 Task: Create a due date automation trigger when advanced on, on the tuesday after a card is due add dates without a start date at 11:00 AM.
Action: Mouse moved to (801, 255)
Screenshot: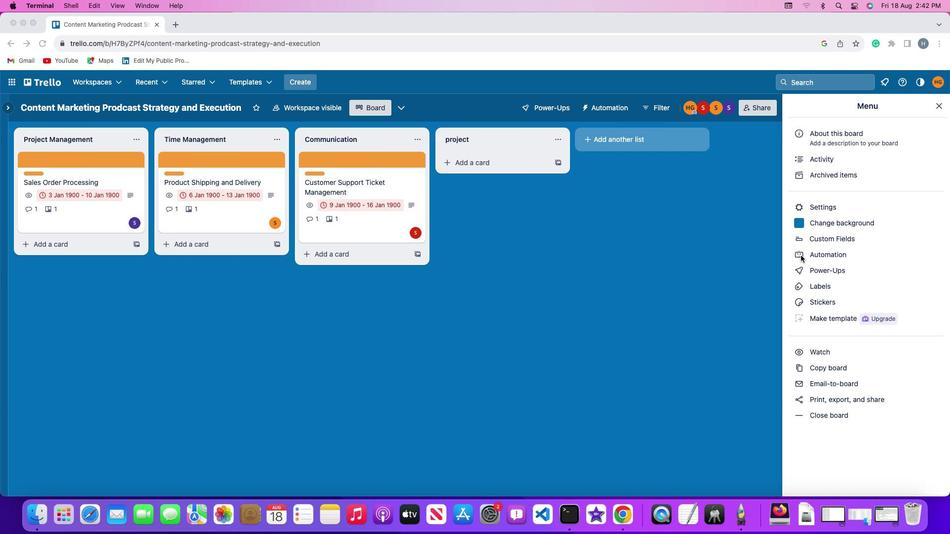 
Action: Mouse pressed left at (801, 255)
Screenshot: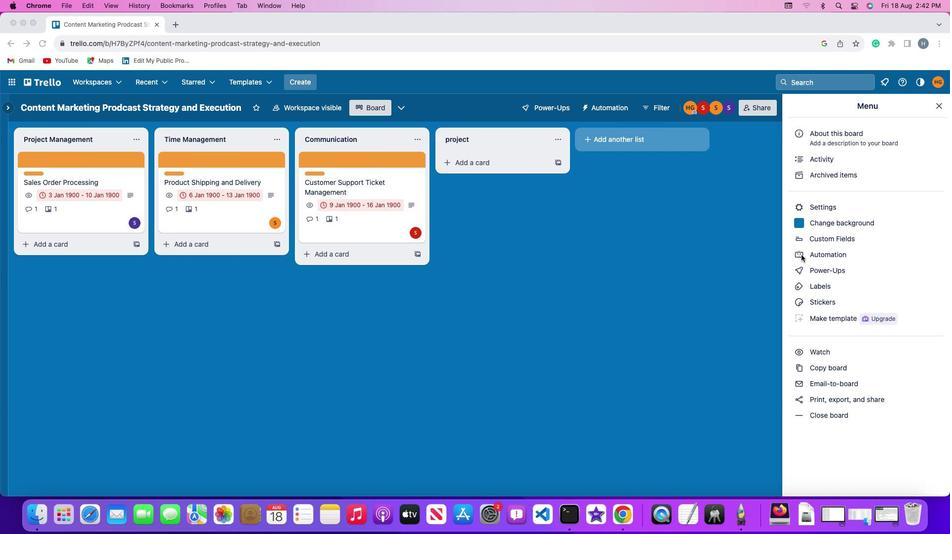 
Action: Mouse pressed left at (801, 255)
Screenshot: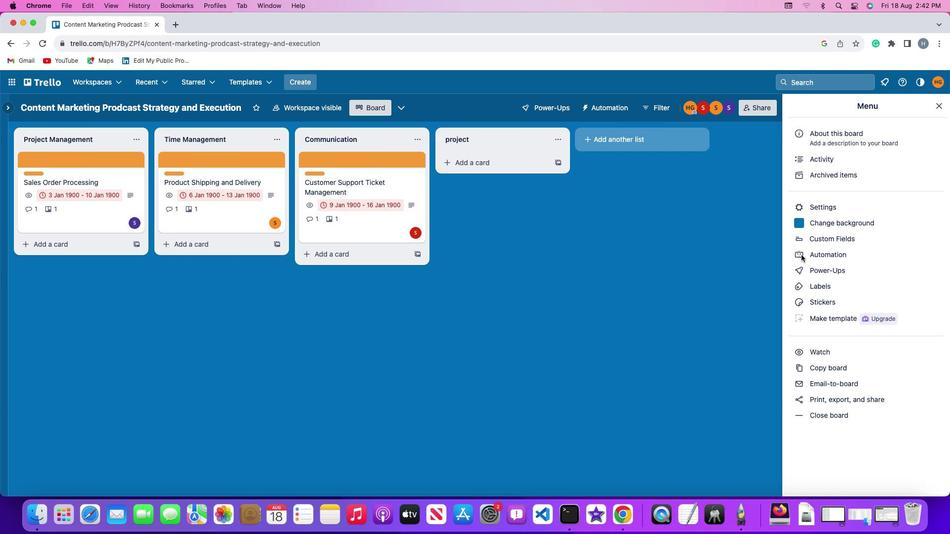
Action: Mouse moved to (75, 237)
Screenshot: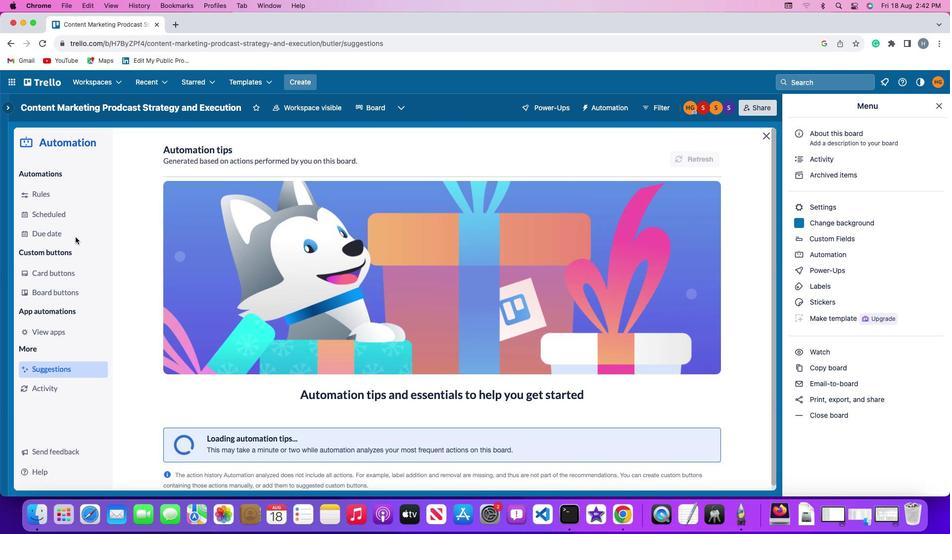 
Action: Mouse pressed left at (75, 237)
Screenshot: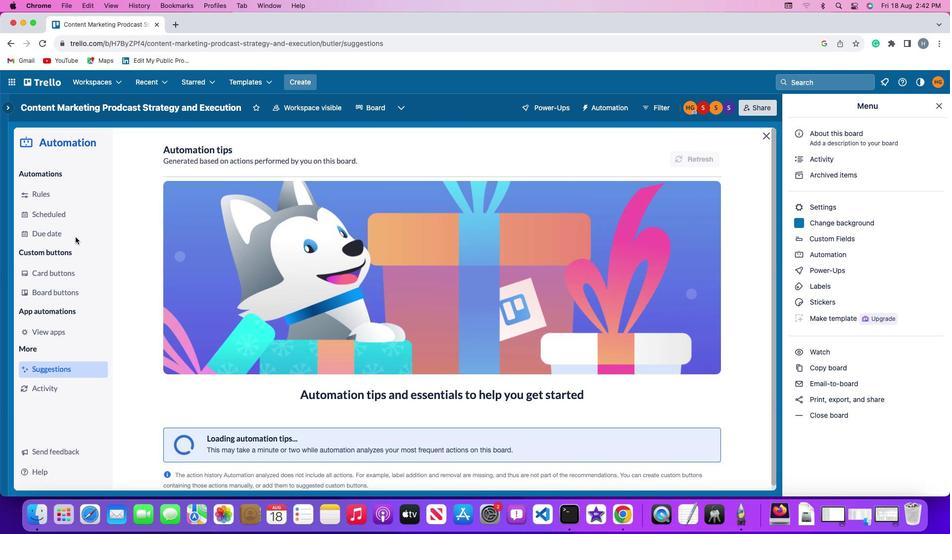 
Action: Mouse moved to (656, 152)
Screenshot: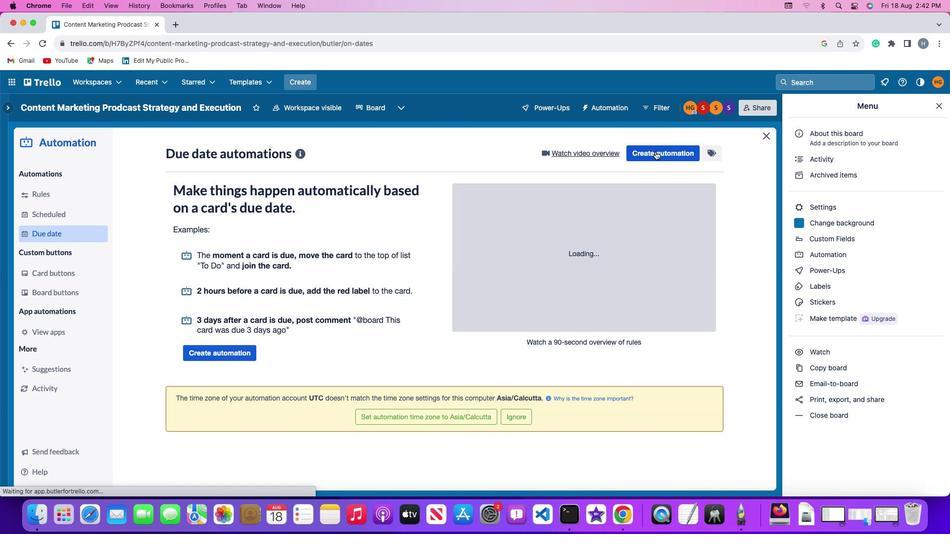 
Action: Mouse pressed left at (656, 152)
Screenshot: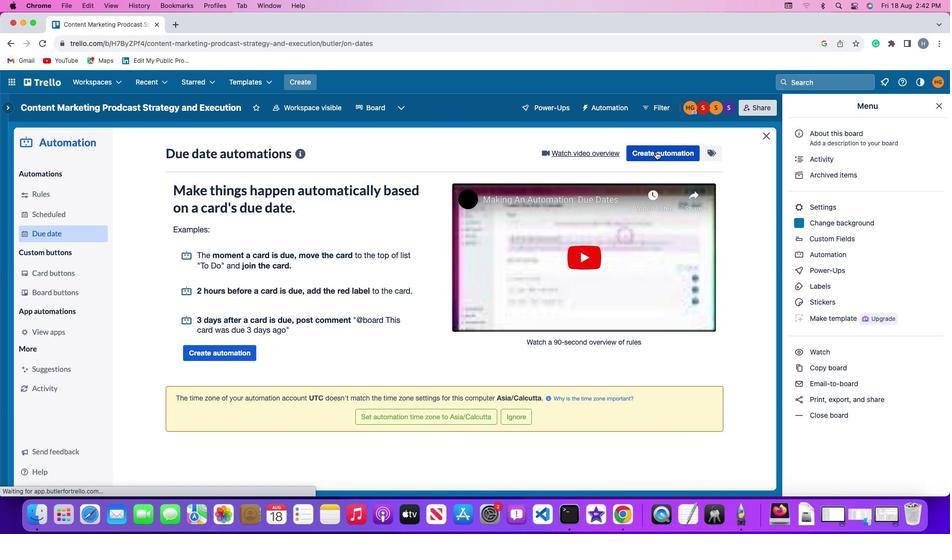 
Action: Mouse moved to (199, 244)
Screenshot: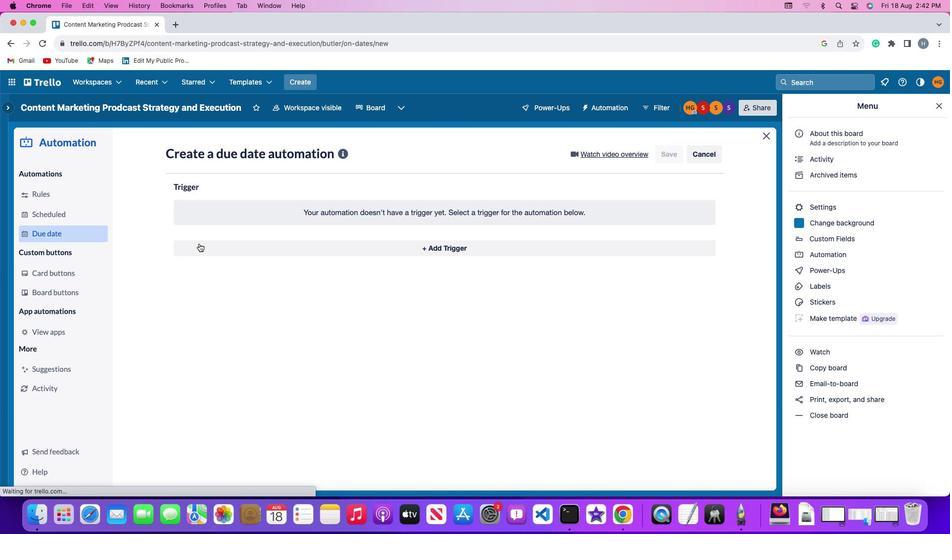 
Action: Mouse pressed left at (199, 244)
Screenshot: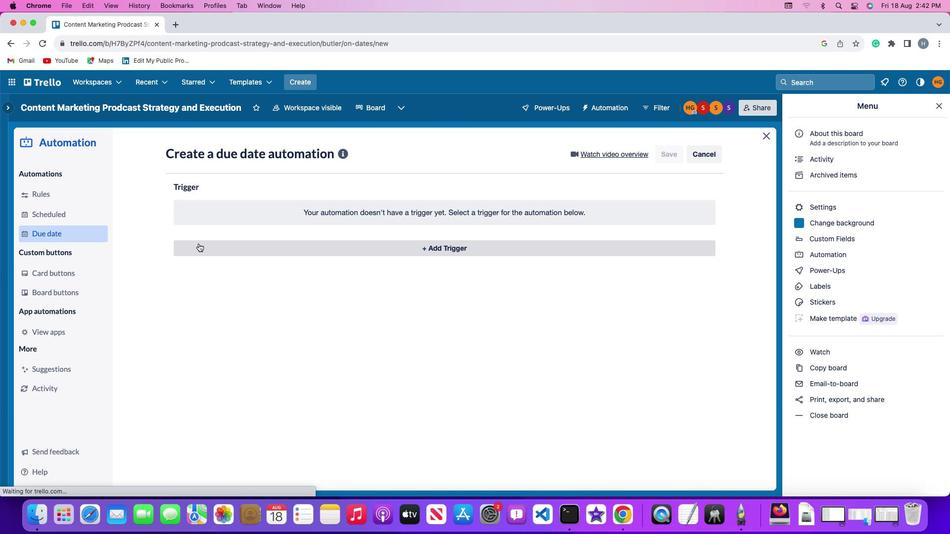 
Action: Mouse moved to (224, 424)
Screenshot: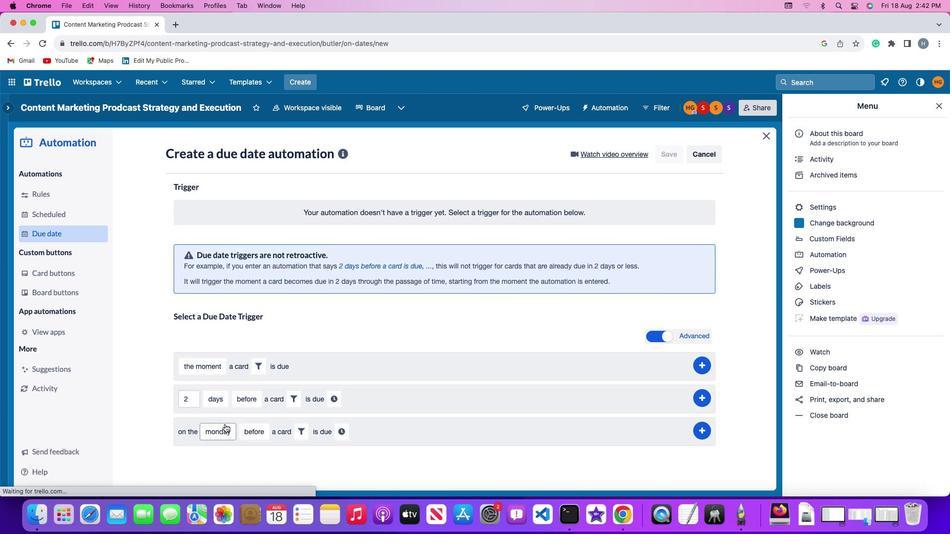 
Action: Mouse pressed left at (224, 424)
Screenshot: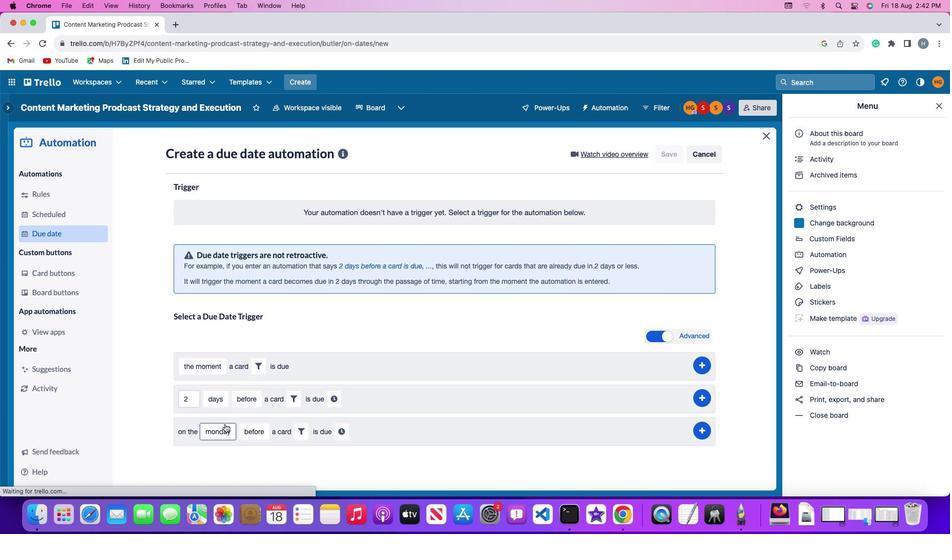 
Action: Mouse moved to (243, 314)
Screenshot: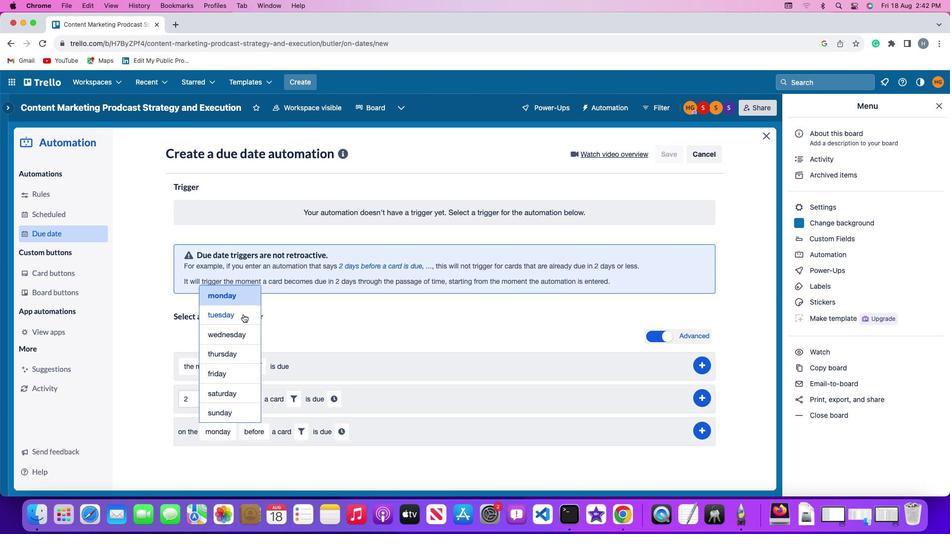 
Action: Mouse pressed left at (243, 314)
Screenshot: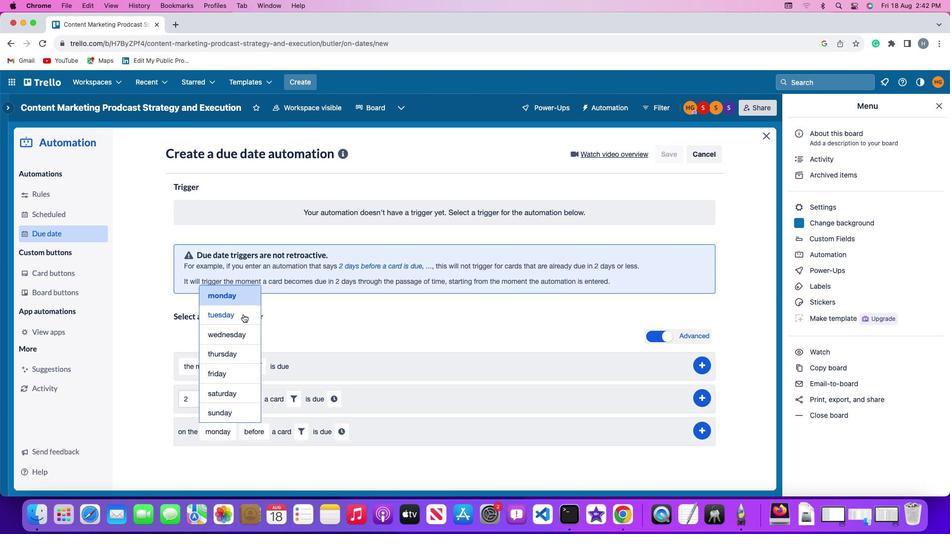 
Action: Mouse moved to (260, 438)
Screenshot: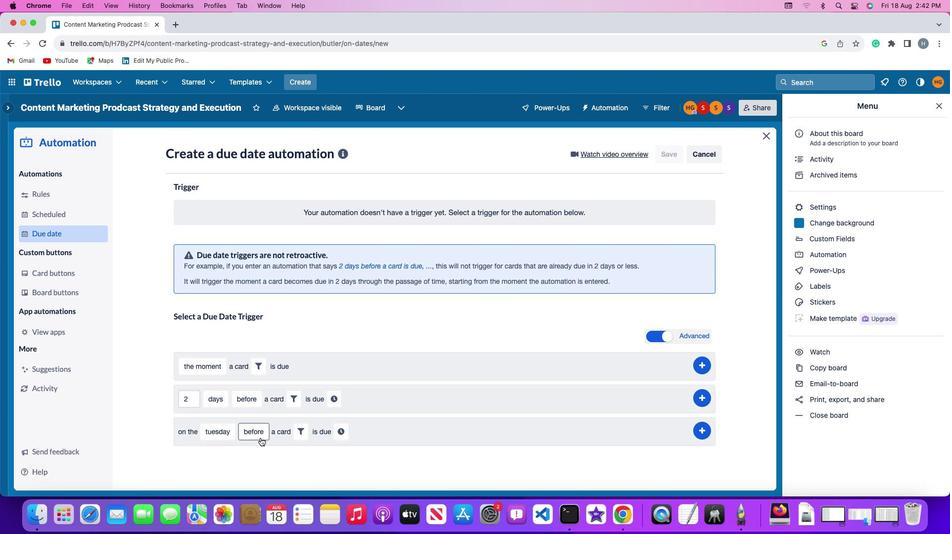 
Action: Mouse pressed left at (260, 438)
Screenshot: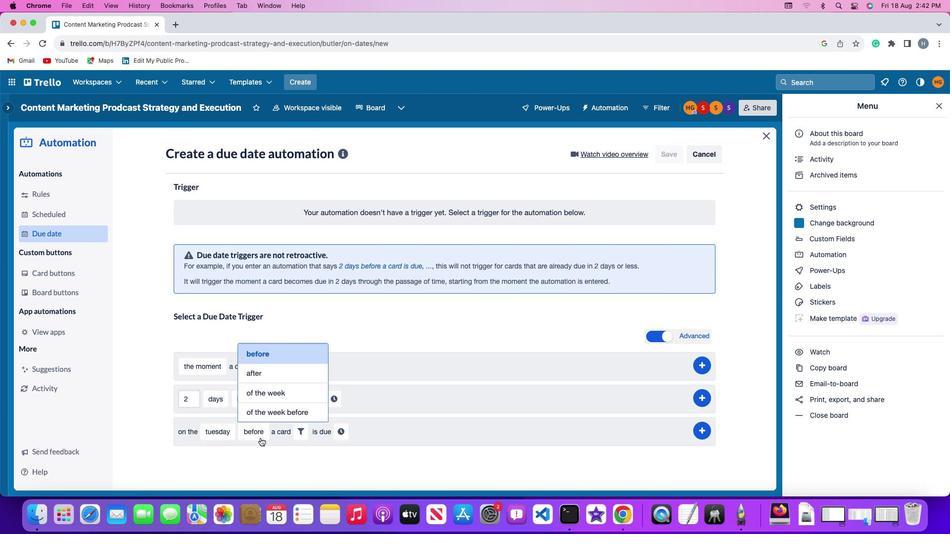 
Action: Mouse moved to (276, 373)
Screenshot: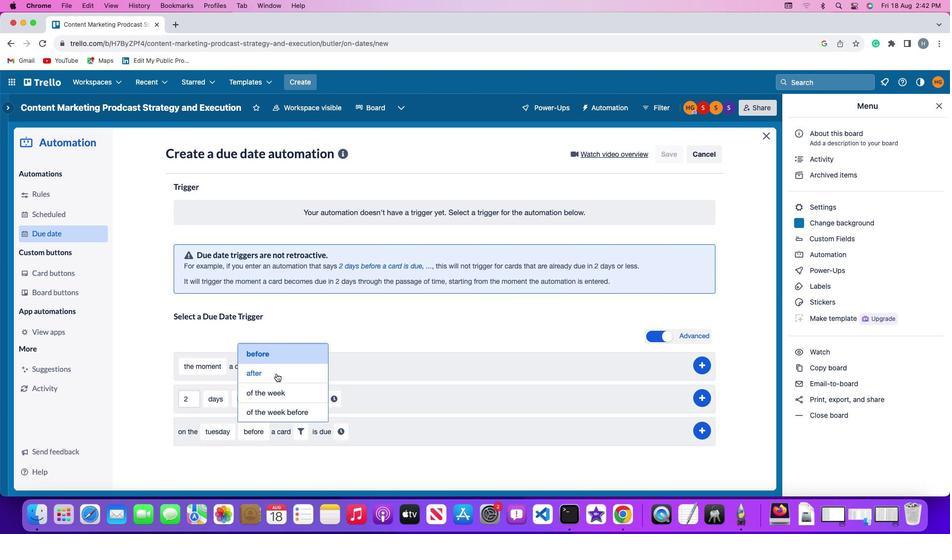 
Action: Mouse pressed left at (276, 373)
Screenshot: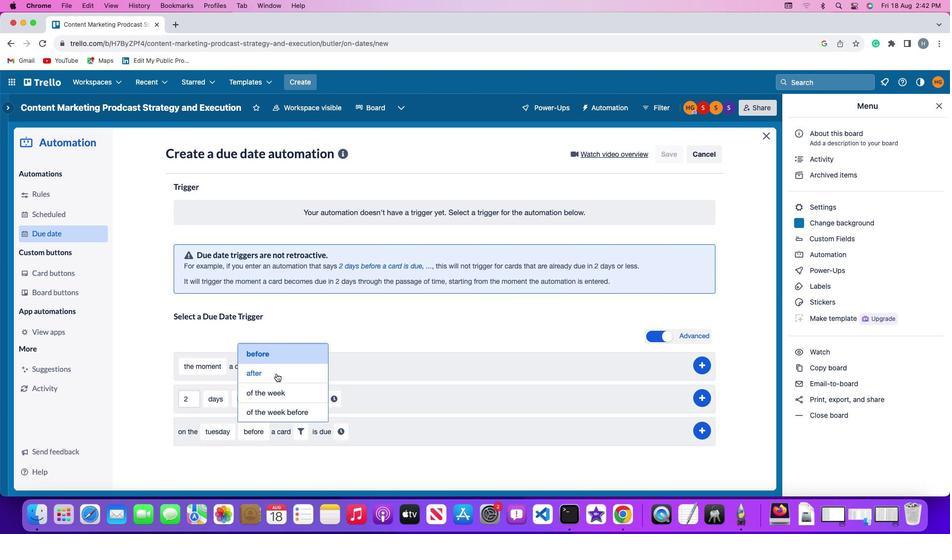 
Action: Mouse moved to (294, 428)
Screenshot: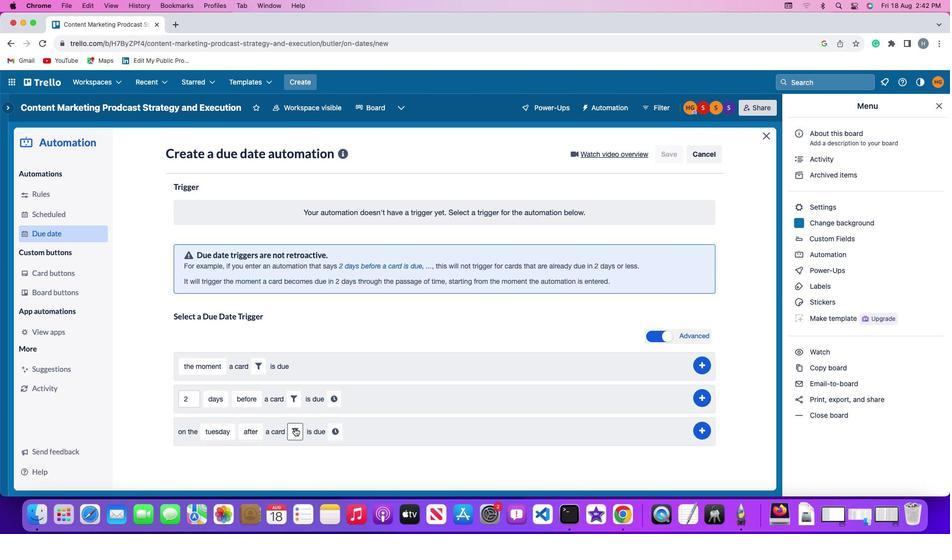 
Action: Mouse pressed left at (294, 428)
Screenshot: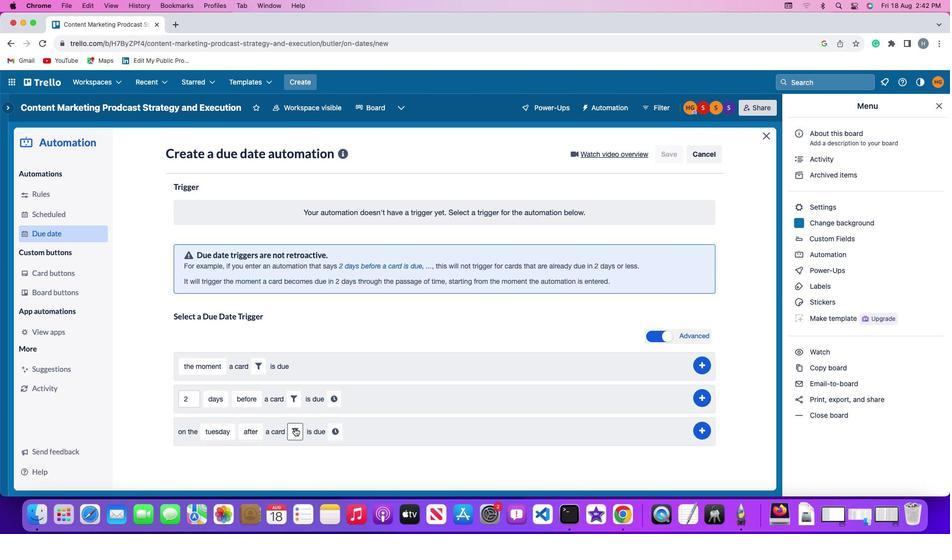 
Action: Mouse moved to (355, 459)
Screenshot: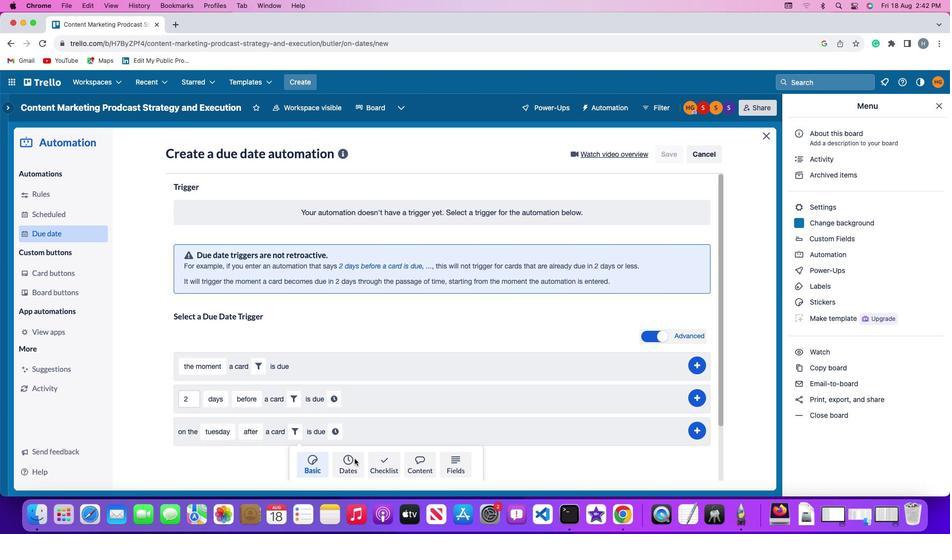 
Action: Mouse pressed left at (355, 459)
Screenshot: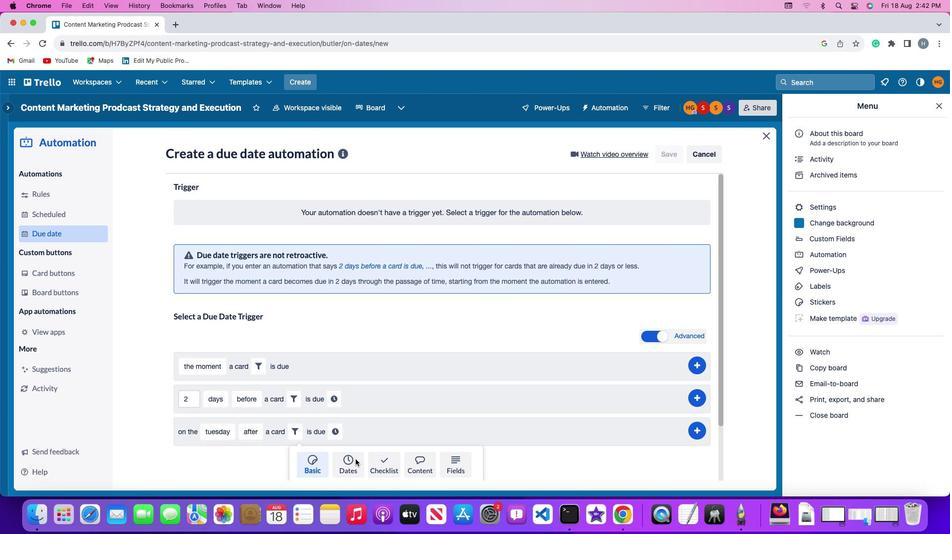
Action: Mouse moved to (248, 463)
Screenshot: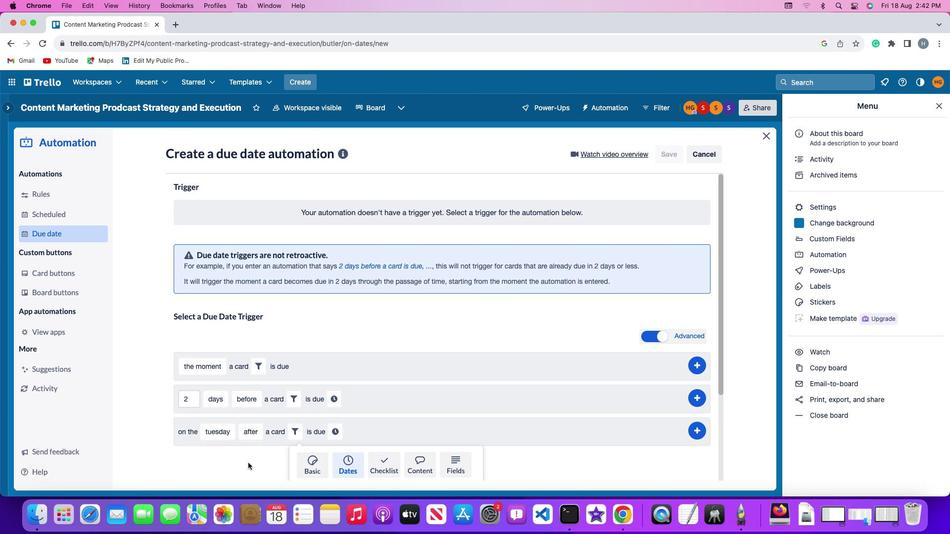 
Action: Mouse scrolled (248, 463) with delta (0, 0)
Screenshot: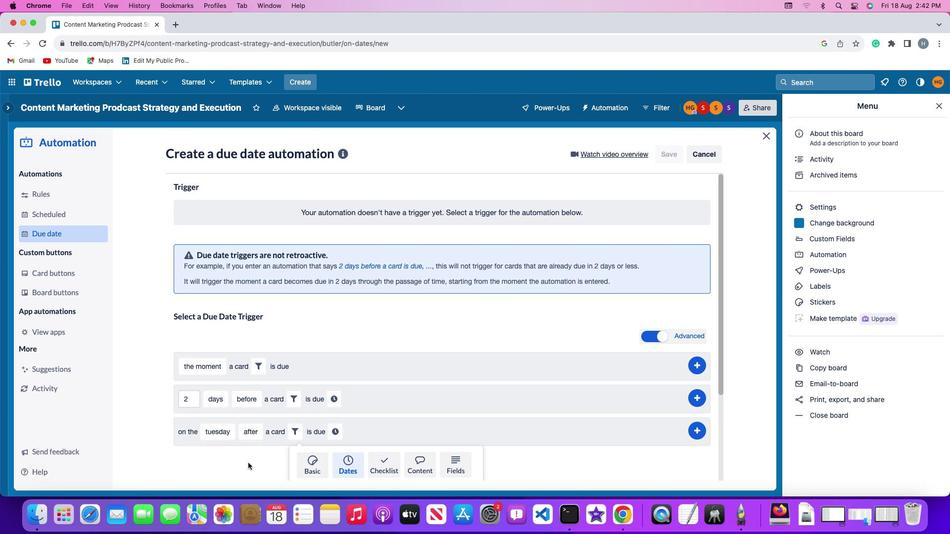 
Action: Mouse scrolled (248, 463) with delta (0, 0)
Screenshot: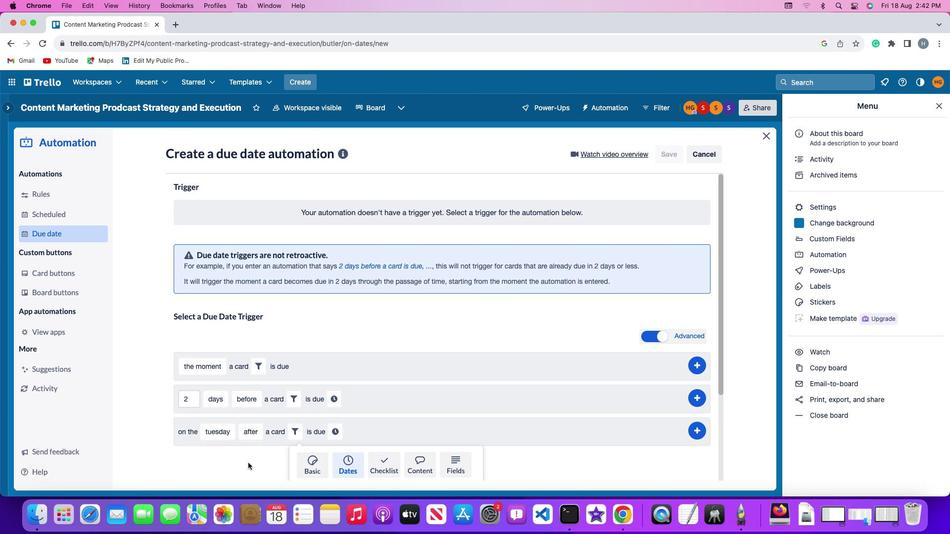 
Action: Mouse scrolled (248, 463) with delta (0, -1)
Screenshot: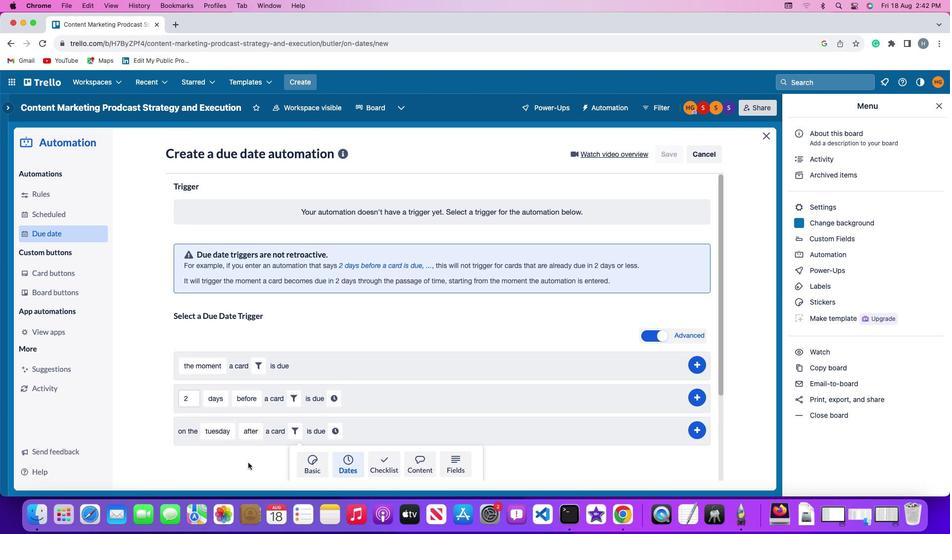 
Action: Mouse moved to (248, 463)
Screenshot: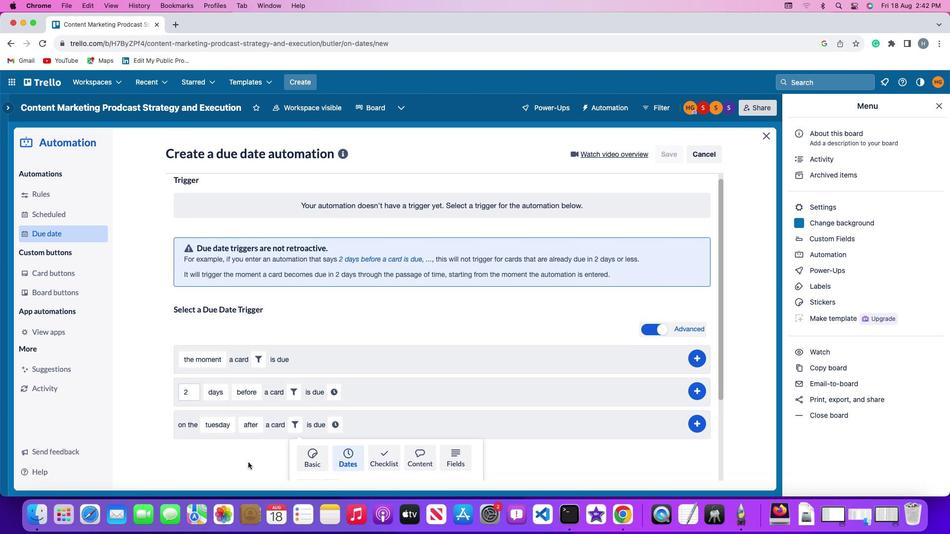 
Action: Mouse scrolled (248, 463) with delta (0, -2)
Screenshot: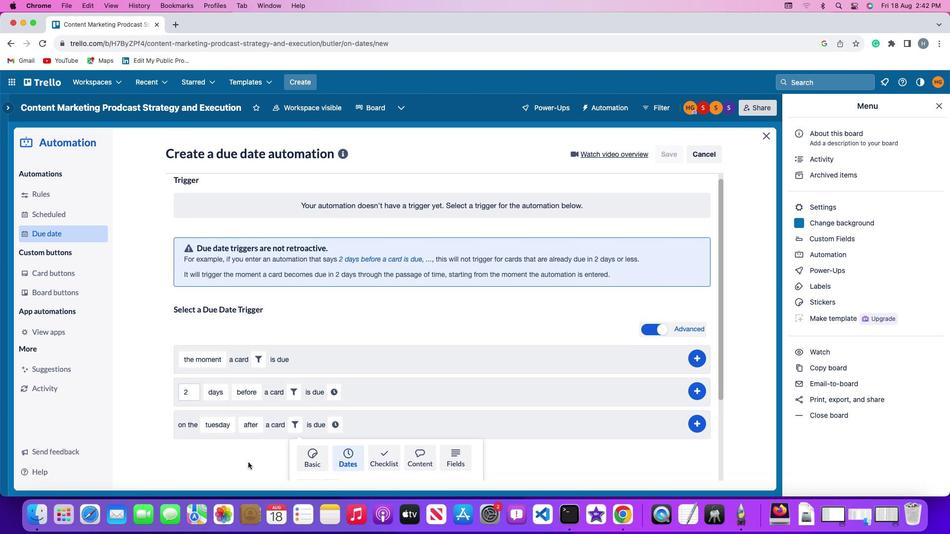 
Action: Mouse moved to (248, 462)
Screenshot: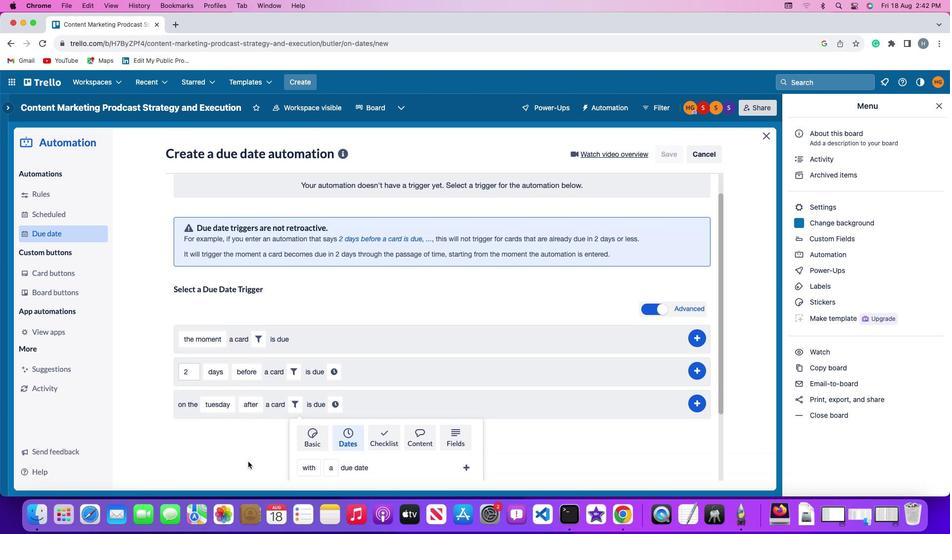 
Action: Mouse scrolled (248, 462) with delta (0, 0)
Screenshot: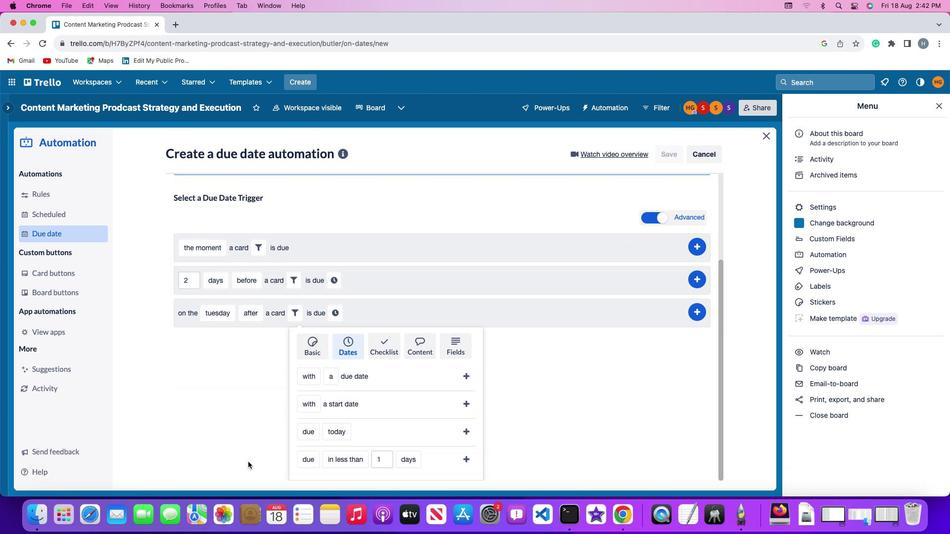 
Action: Mouse scrolled (248, 462) with delta (0, 0)
Screenshot: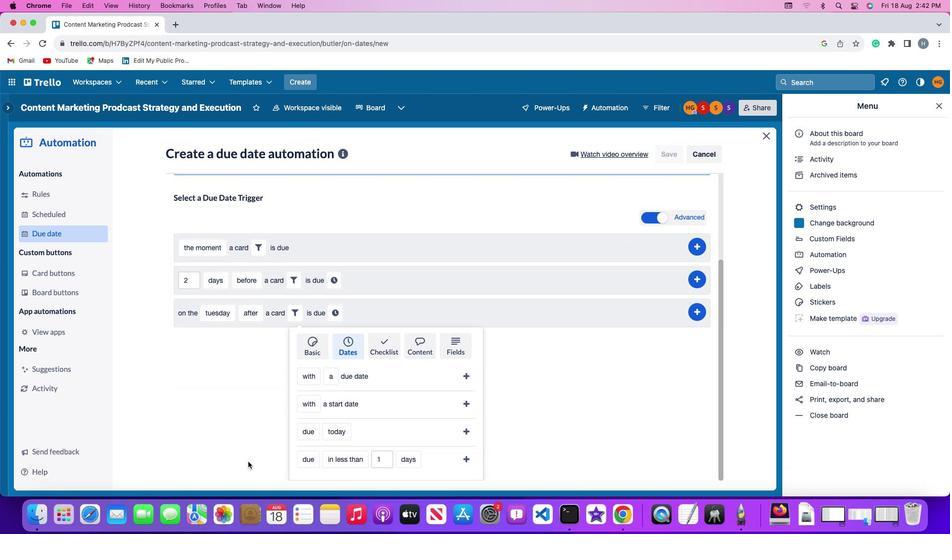 
Action: Mouse scrolled (248, 462) with delta (0, 0)
Screenshot: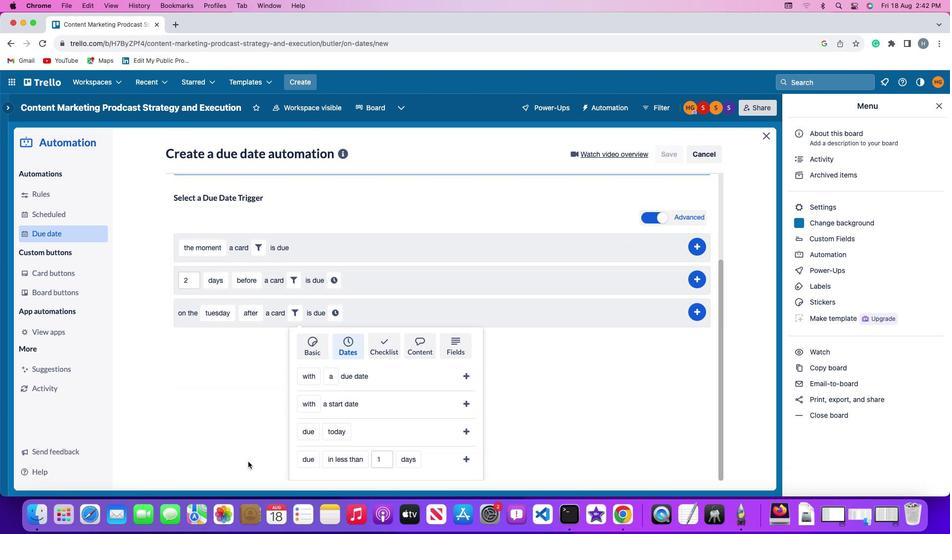 
Action: Mouse moved to (298, 409)
Screenshot: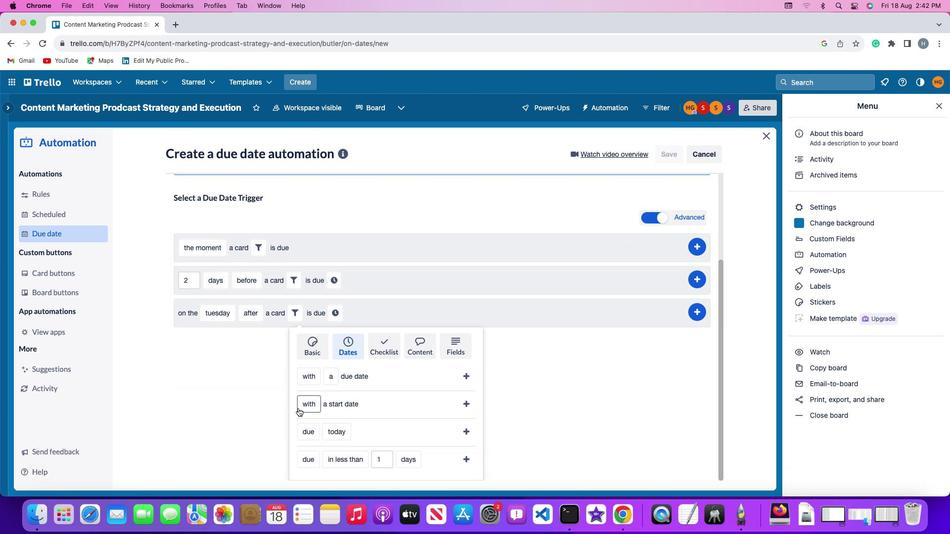 
Action: Mouse pressed left at (298, 409)
Screenshot: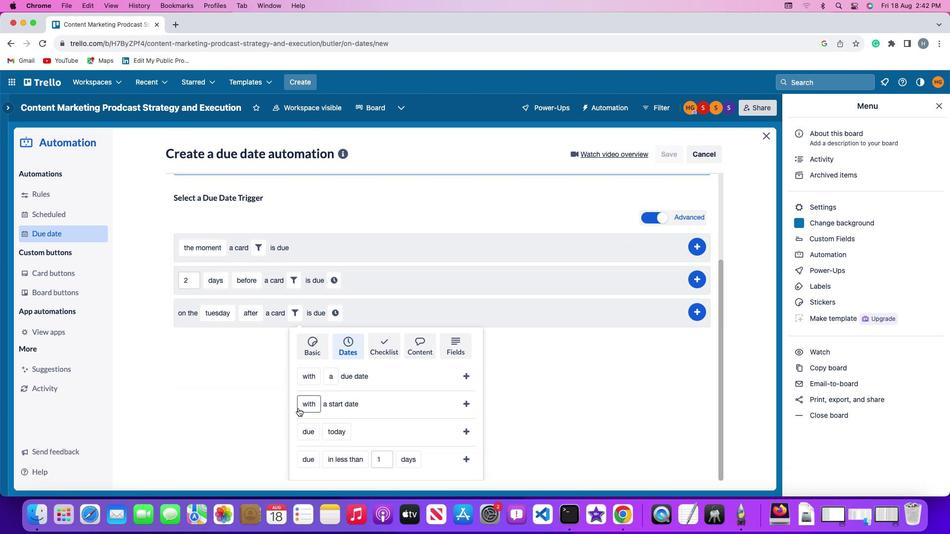 
Action: Mouse moved to (308, 439)
Screenshot: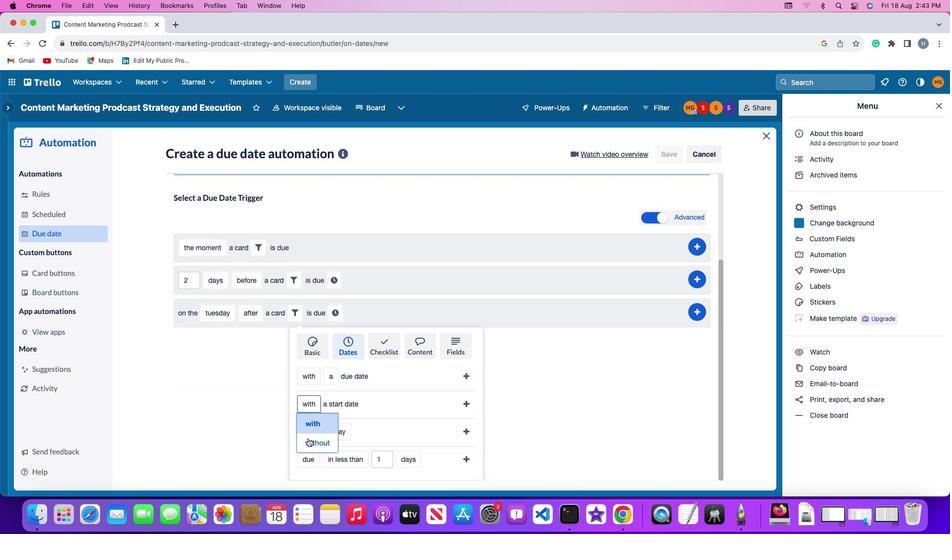 
Action: Mouse pressed left at (308, 439)
Screenshot: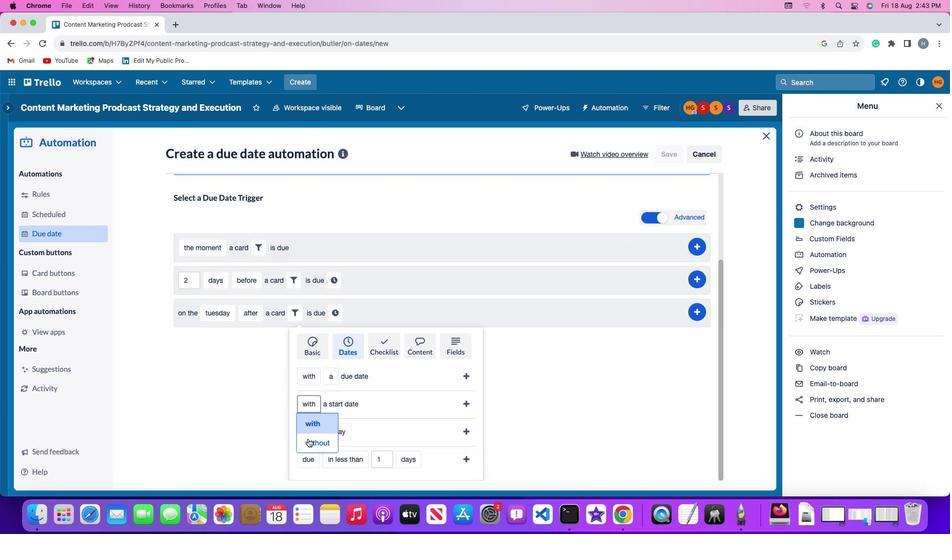 
Action: Mouse moved to (467, 404)
Screenshot: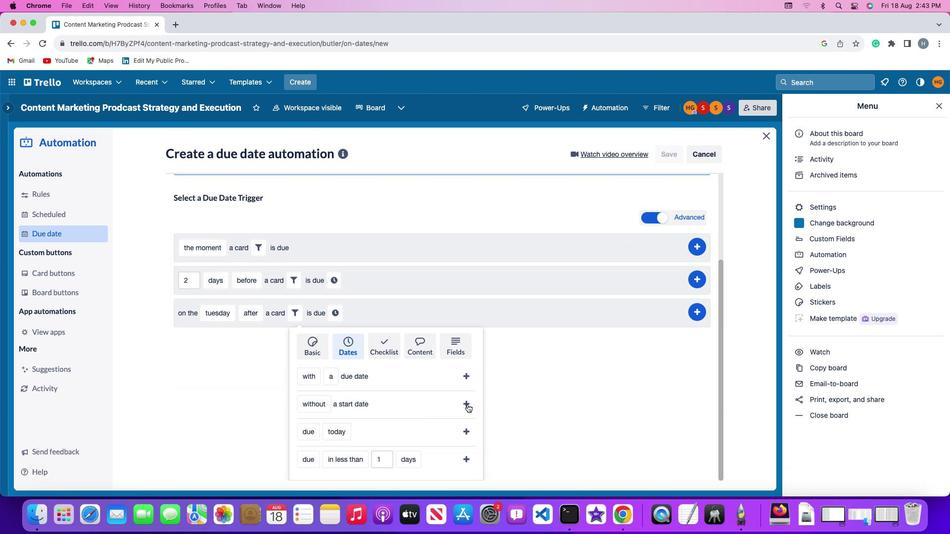 
Action: Mouse pressed left at (467, 404)
Screenshot: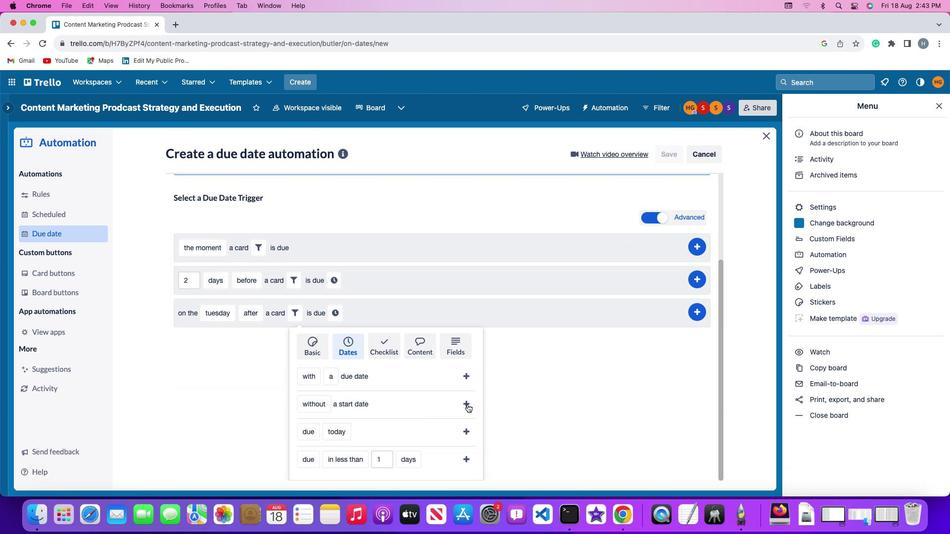 
Action: Mouse moved to (420, 430)
Screenshot: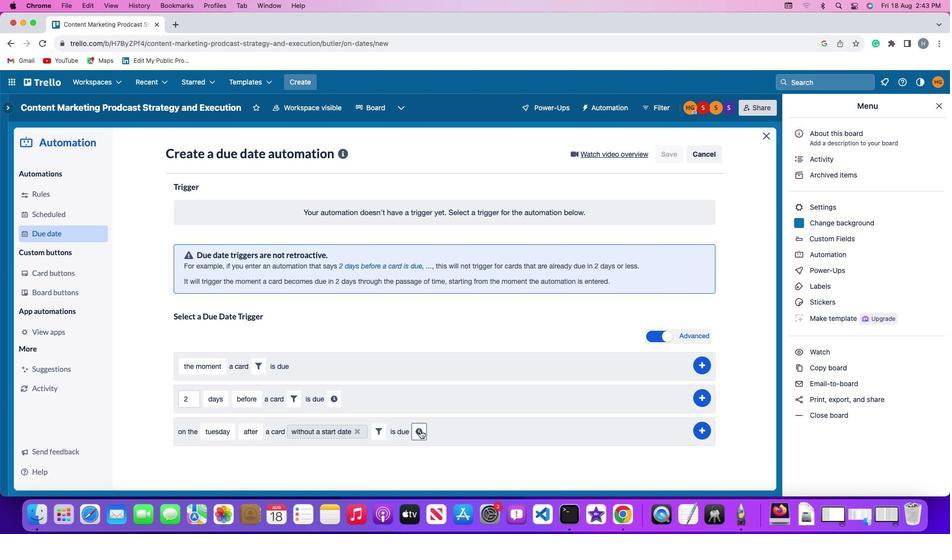 
Action: Mouse pressed left at (420, 430)
Screenshot: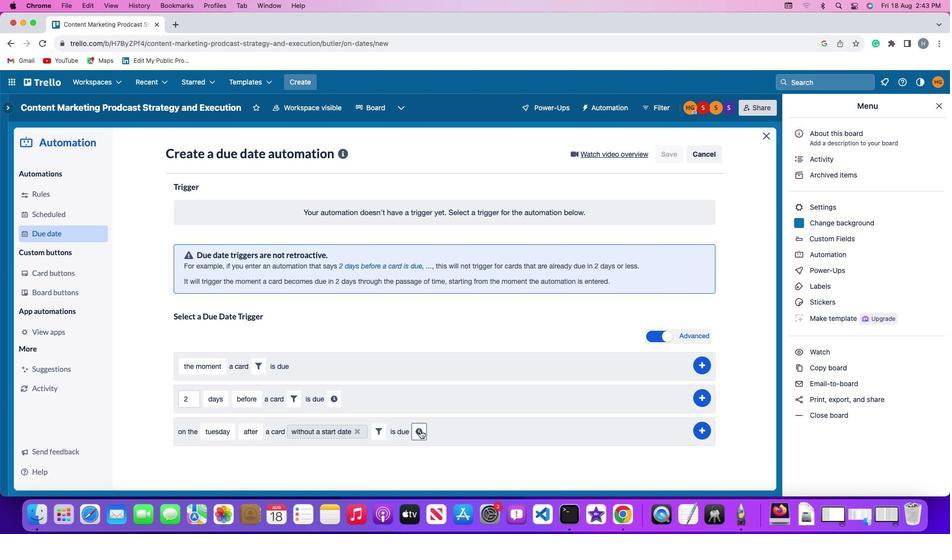
Action: Mouse moved to (438, 432)
Screenshot: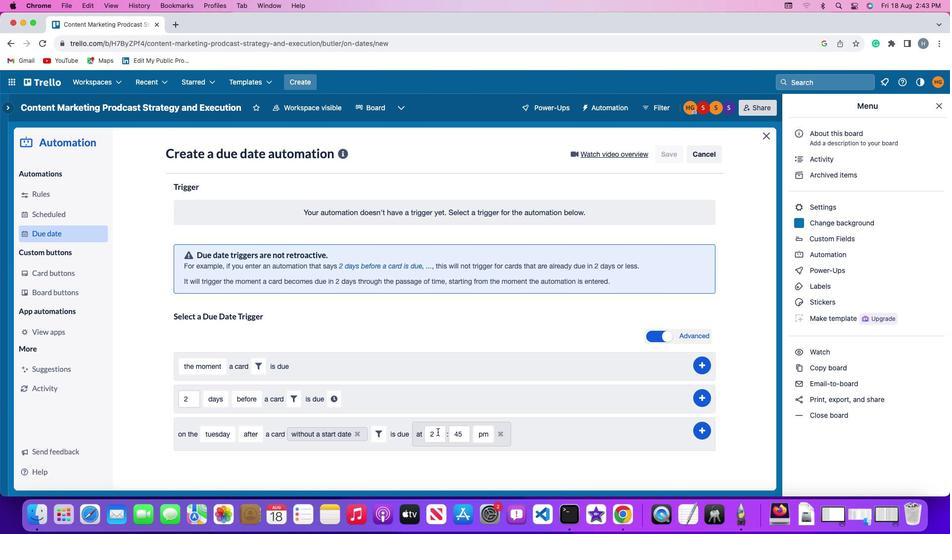 
Action: Mouse pressed left at (438, 432)
Screenshot: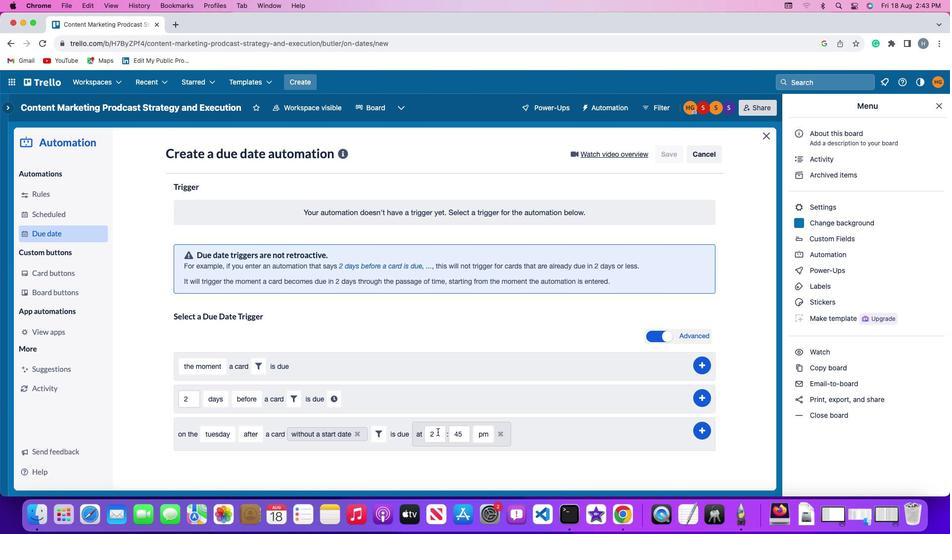 
Action: Key pressed Key.backspace'1''1'
Screenshot: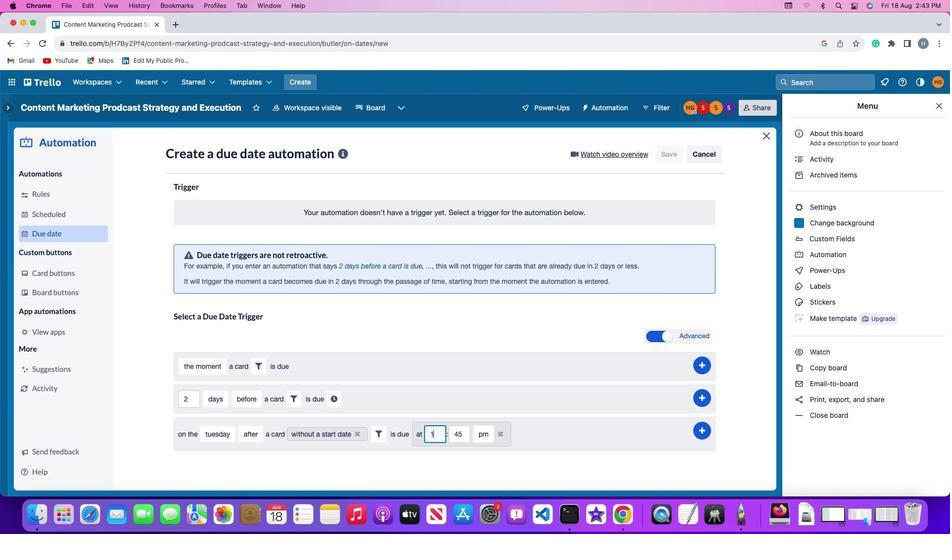 
Action: Mouse moved to (466, 433)
Screenshot: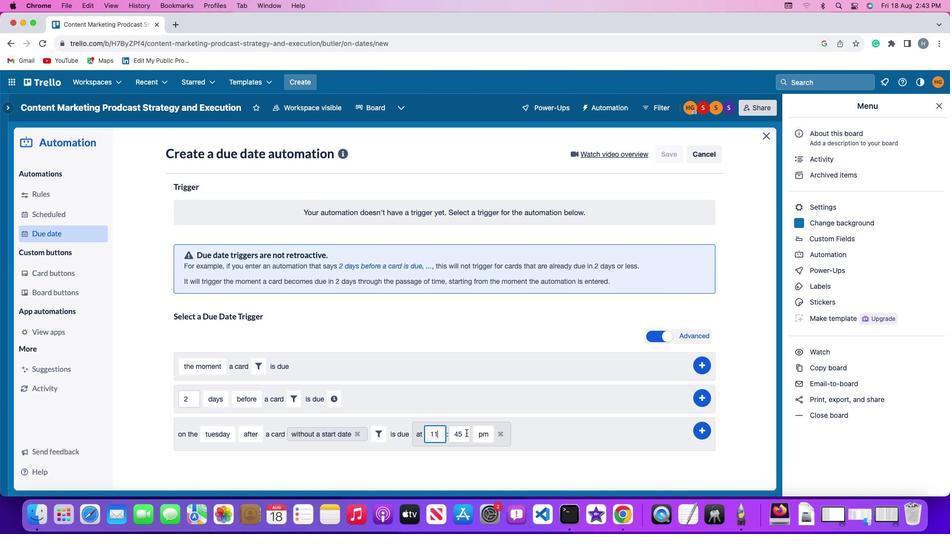 
Action: Mouse pressed left at (466, 433)
Screenshot: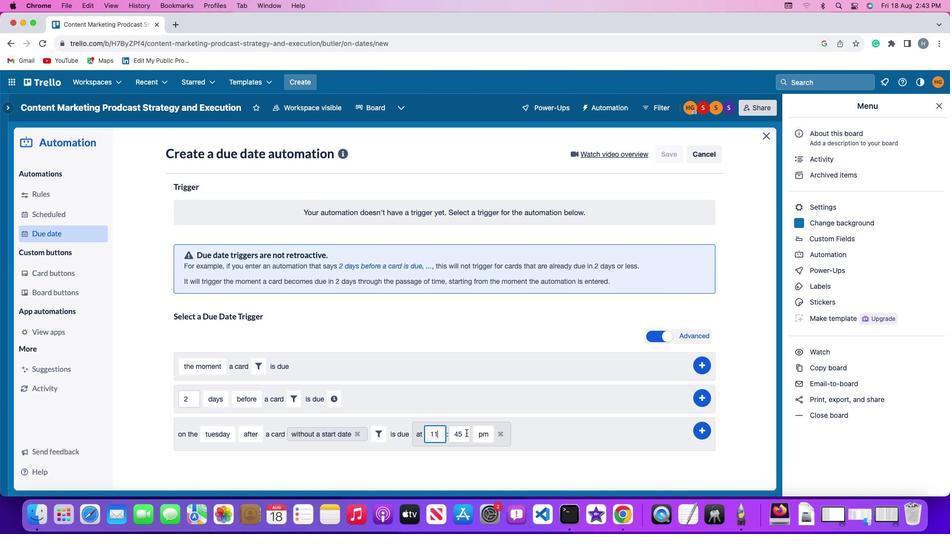 
Action: Key pressed Key.backspaceKey.backspace'0''0'
Screenshot: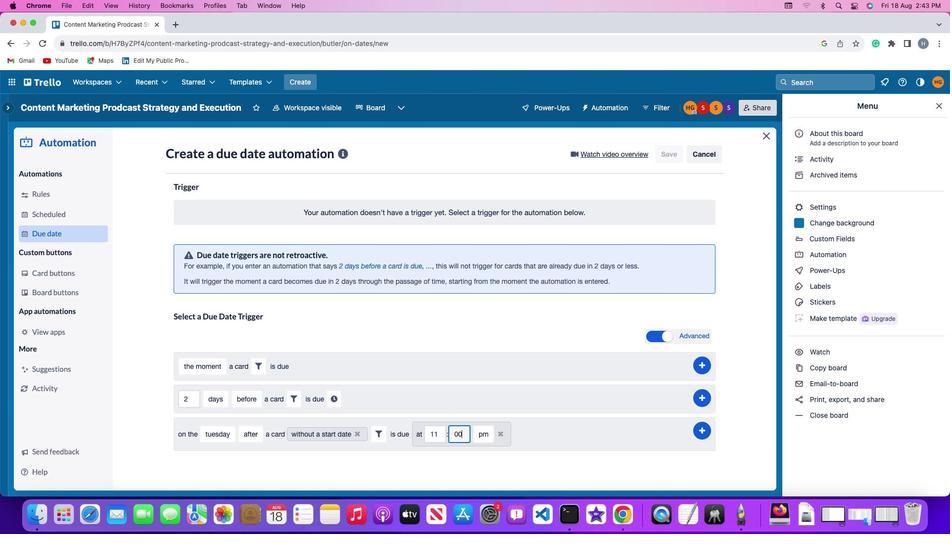 
Action: Mouse moved to (486, 432)
Screenshot: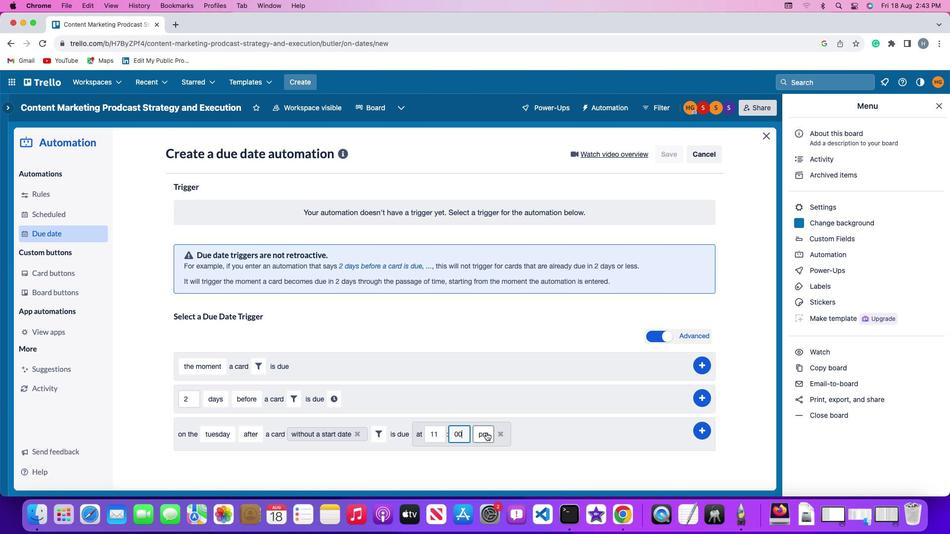 
Action: Mouse pressed left at (486, 432)
Screenshot: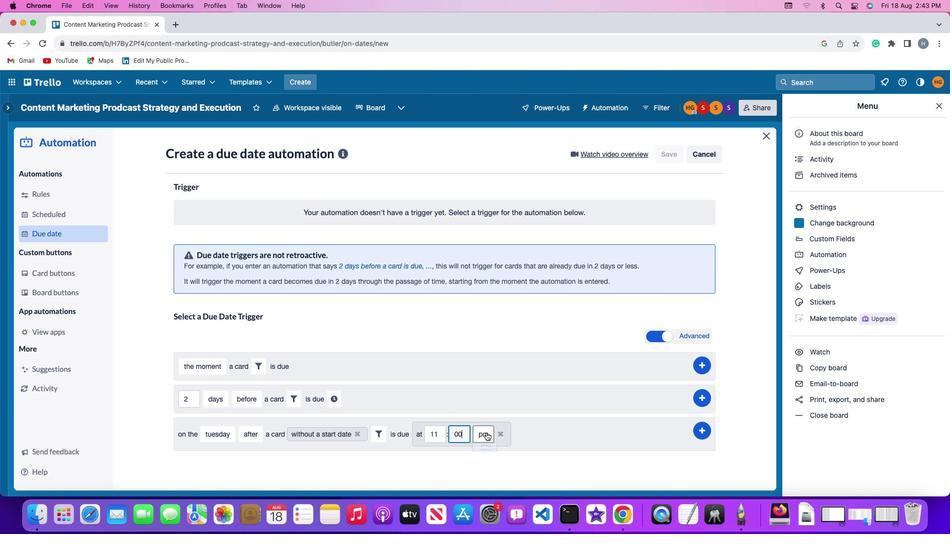 
Action: Mouse moved to (485, 450)
Screenshot: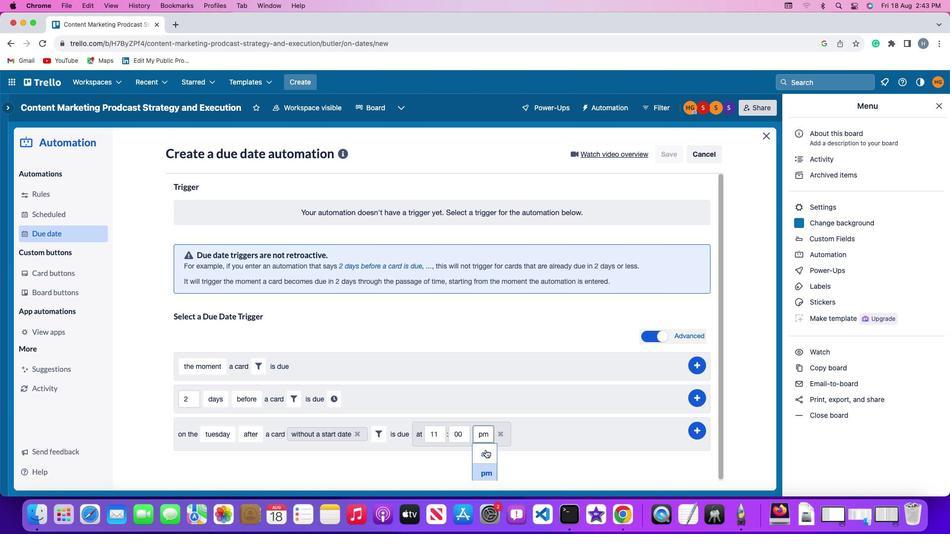 
Action: Mouse pressed left at (485, 450)
Screenshot: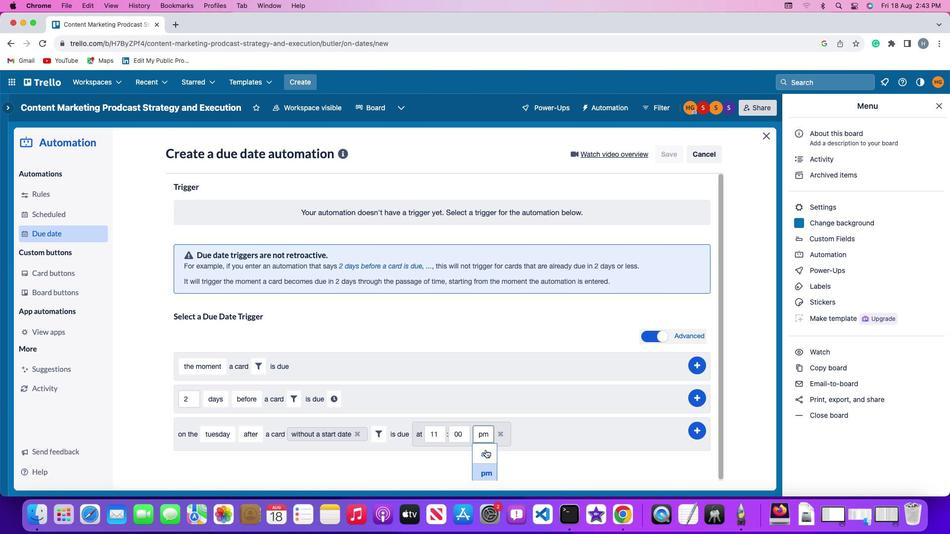 
Action: Mouse moved to (706, 430)
Screenshot: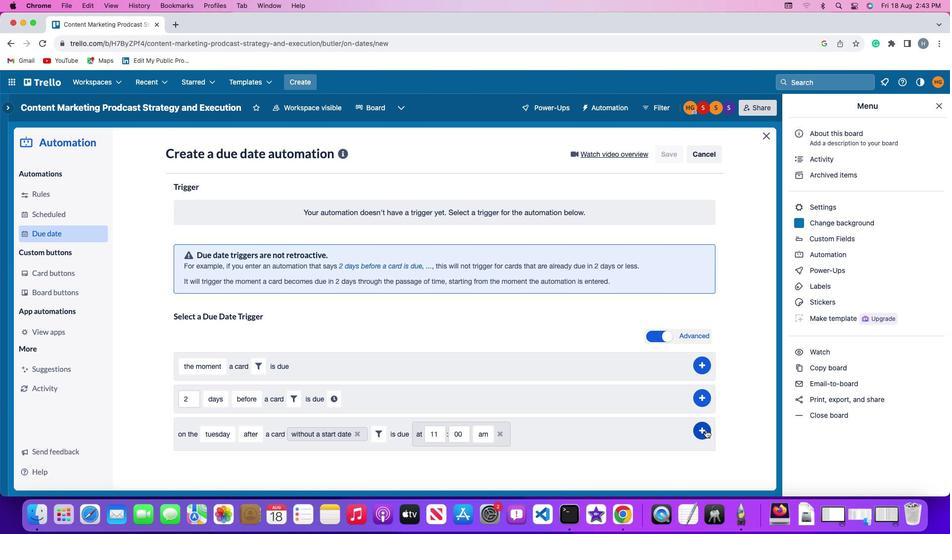 
Action: Mouse pressed left at (706, 430)
Screenshot: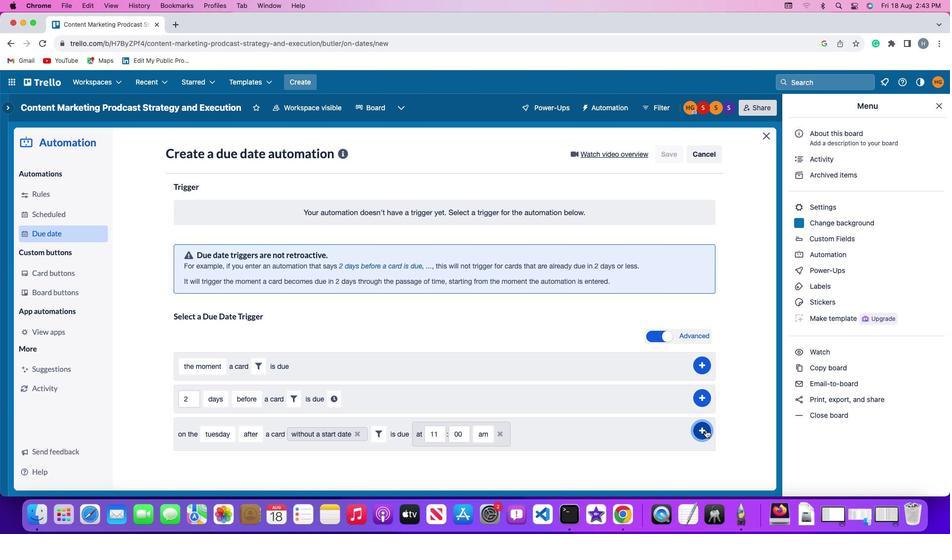
Action: Mouse moved to (733, 356)
Screenshot: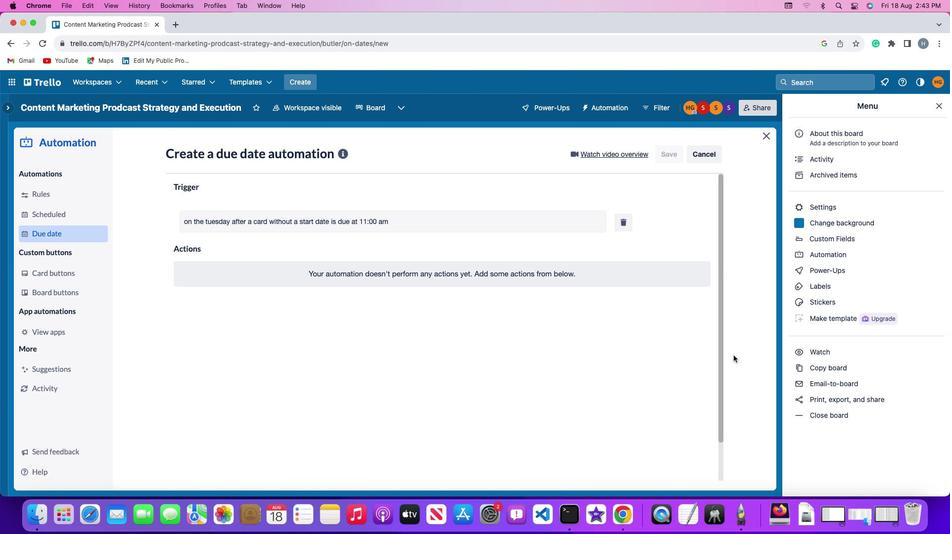 
